 Task: Schedule a session for the outdoor photography workshop.
Action: Mouse moved to (66, 110)
Screenshot: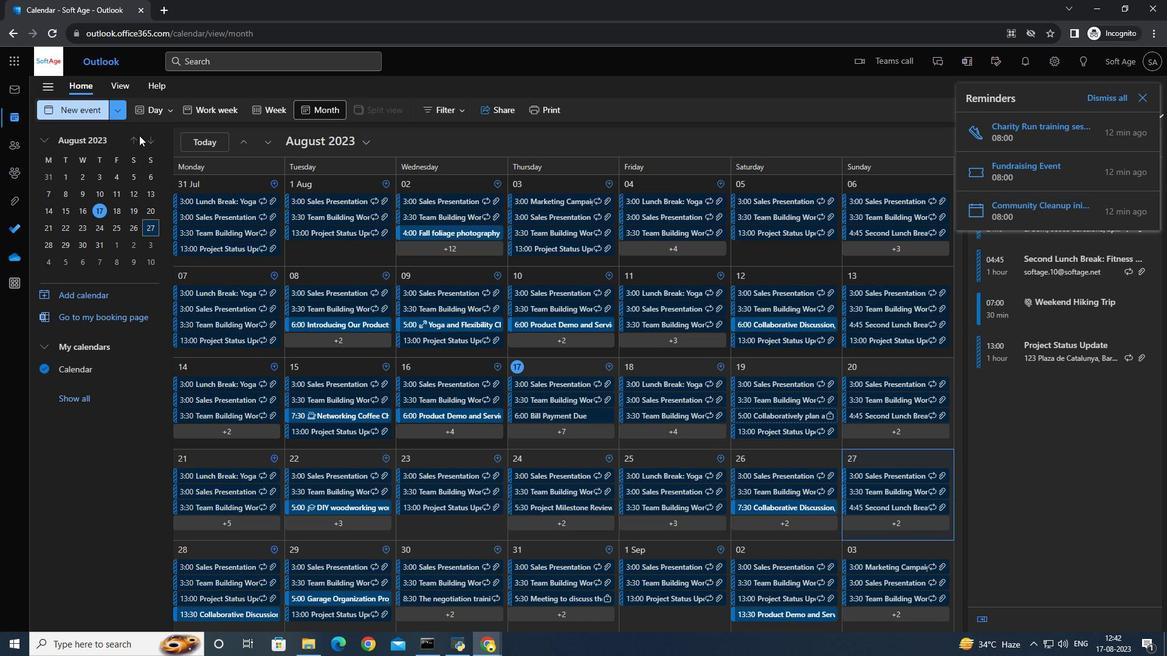 
Action: Mouse pressed left at (66, 110)
Screenshot: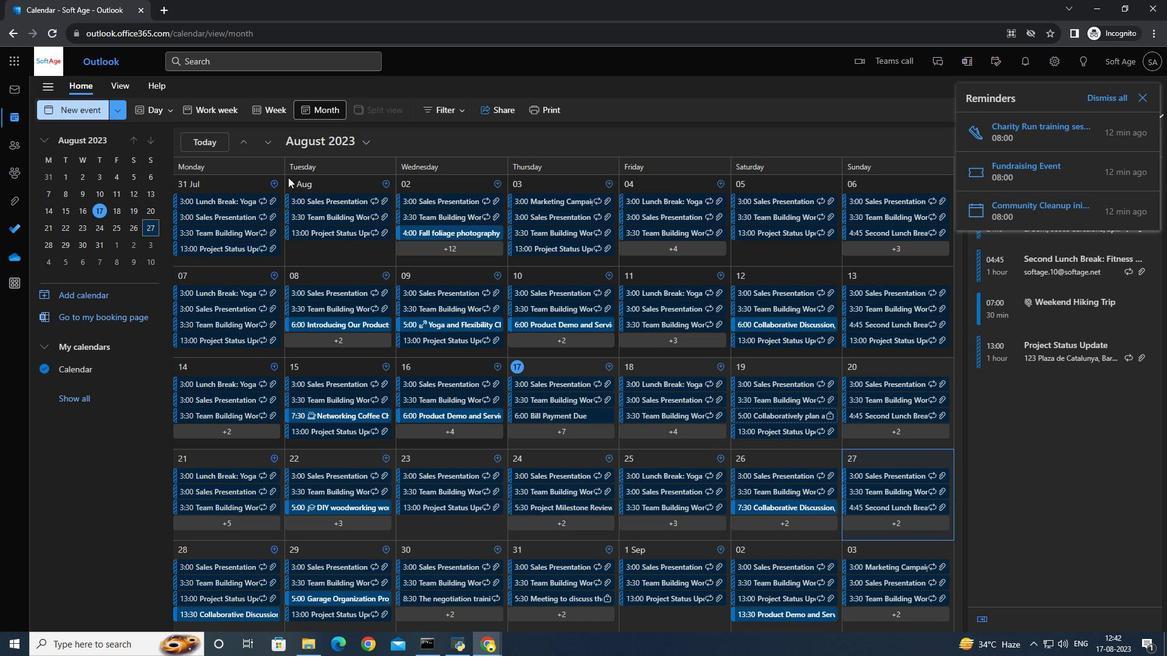 
Action: Mouse moved to (412, 192)
Screenshot: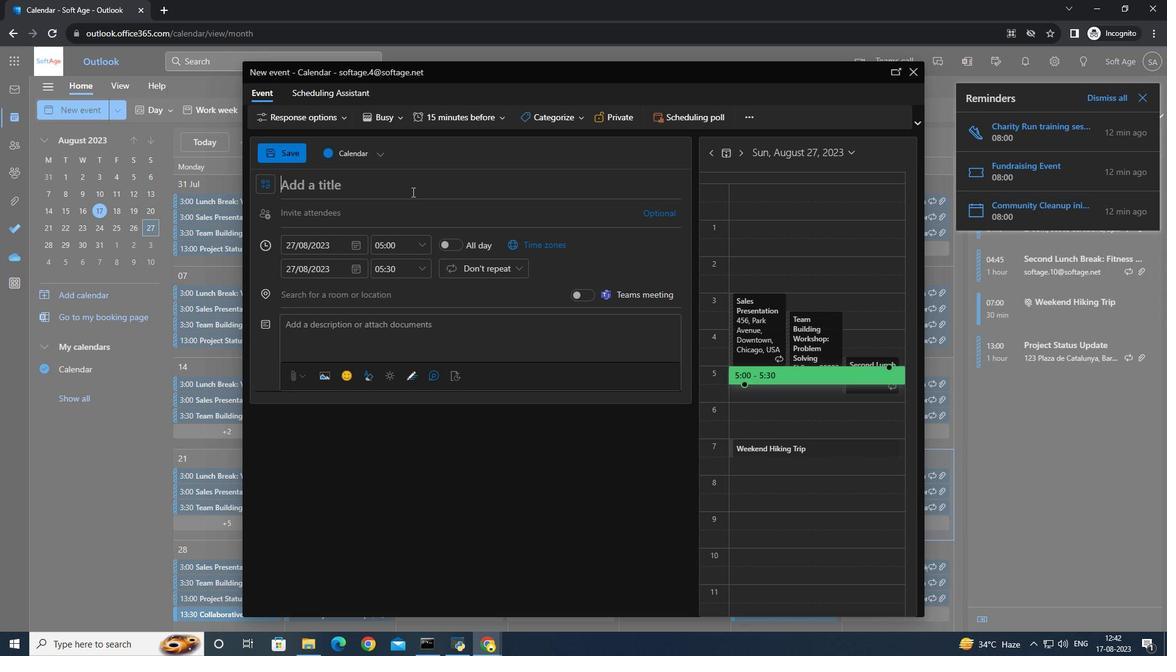 
Action: Key pressed <Key.caps_lock>O<Key.caps_lock>utdoor<Key.space>photy<Key.backspace>ography<Key.space>w
Screenshot: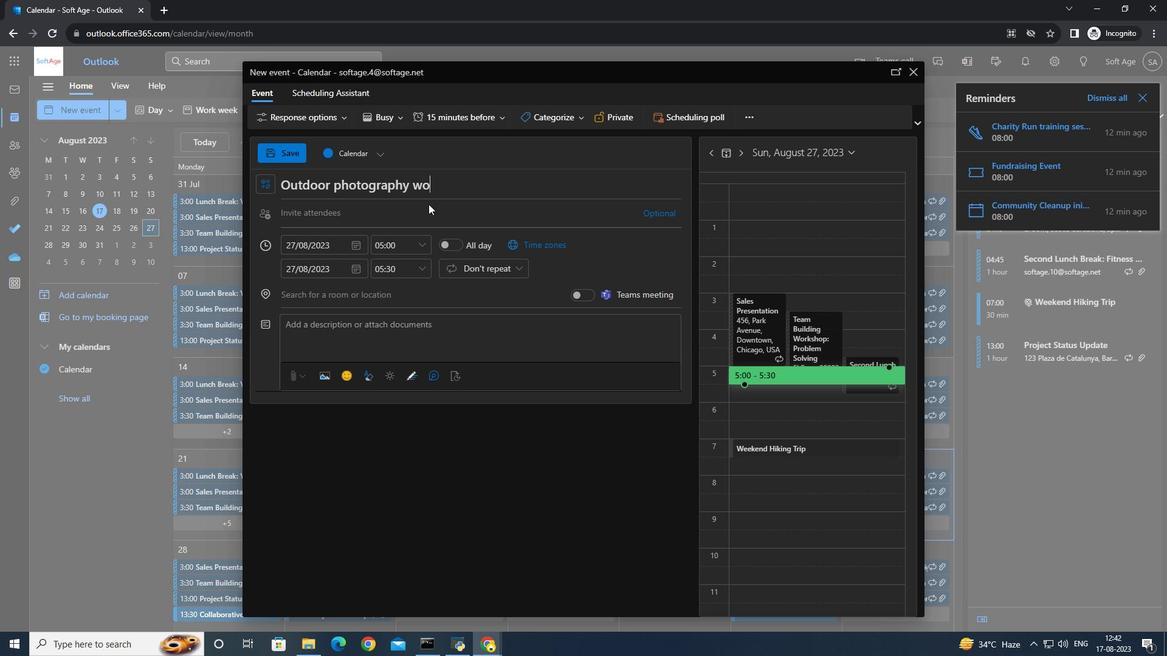 
Action: Mouse moved to (428, 204)
Screenshot: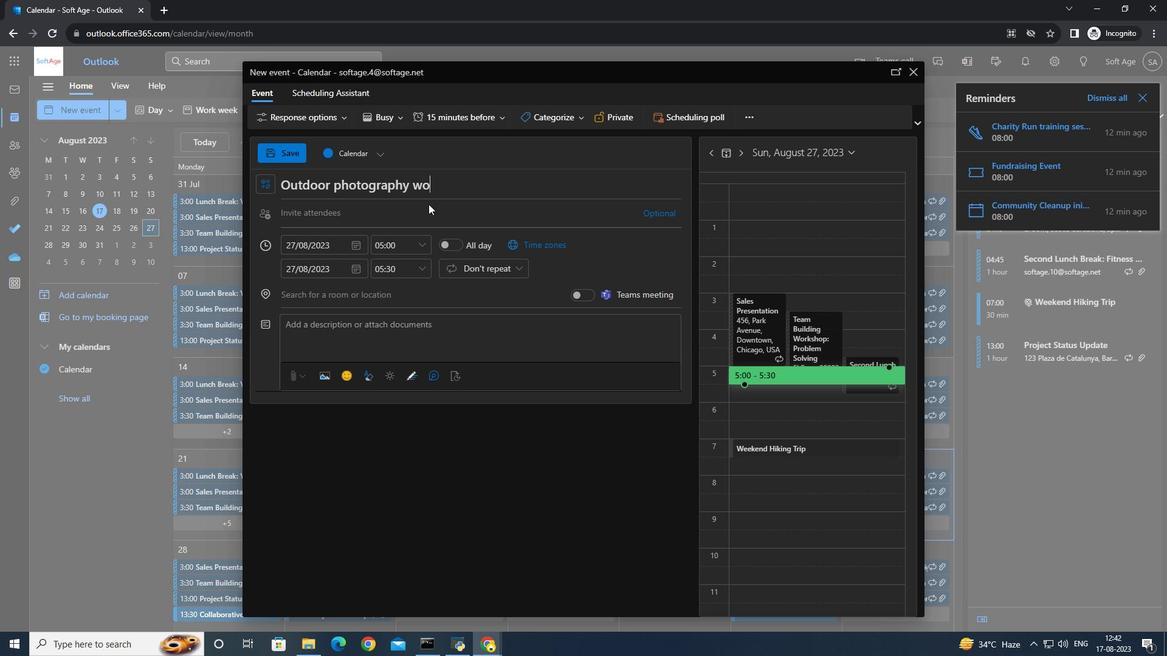 
Action: Key pressed orkshop
Screenshot: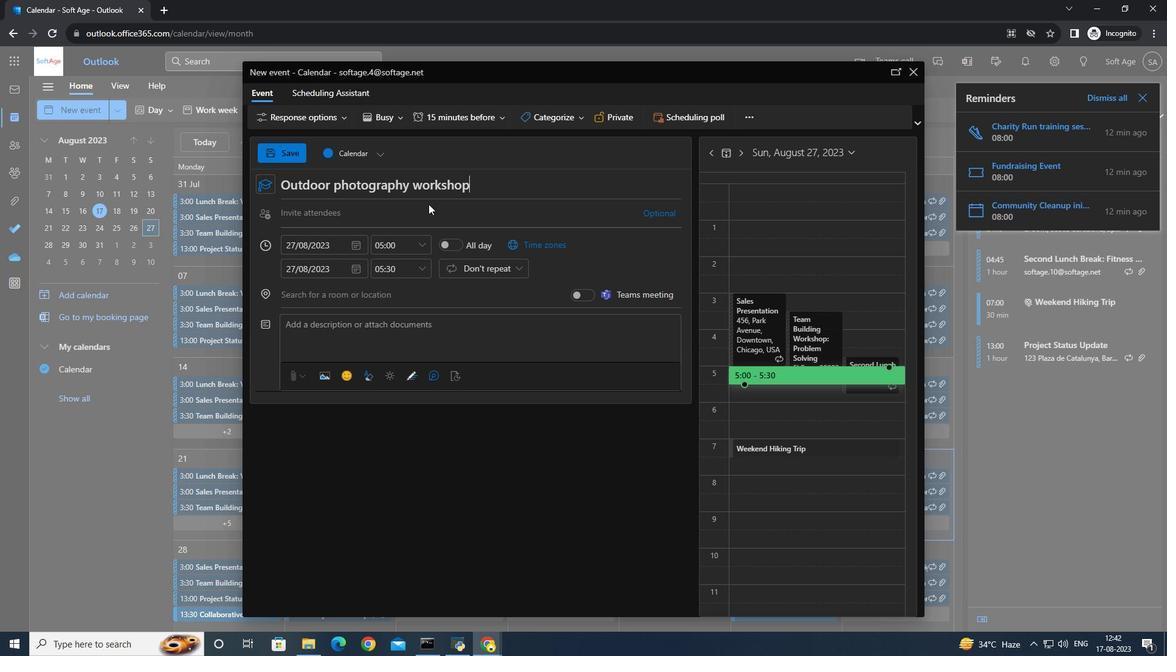 
Action: Mouse moved to (323, 255)
Screenshot: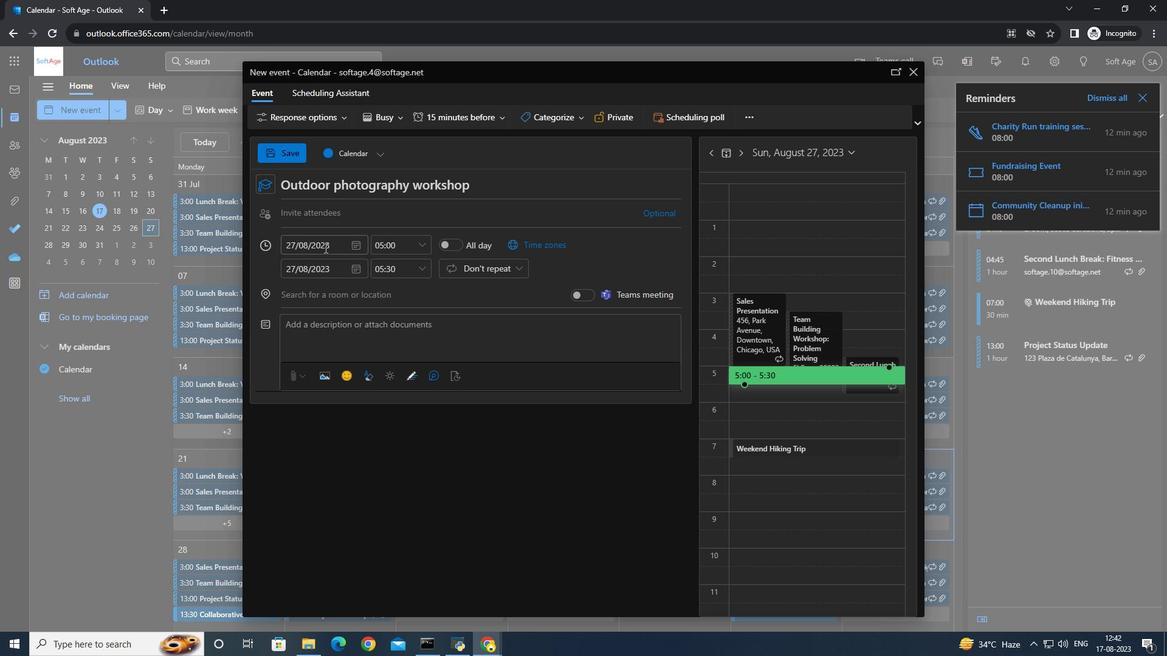
Action: Mouse pressed left at (323, 255)
Screenshot: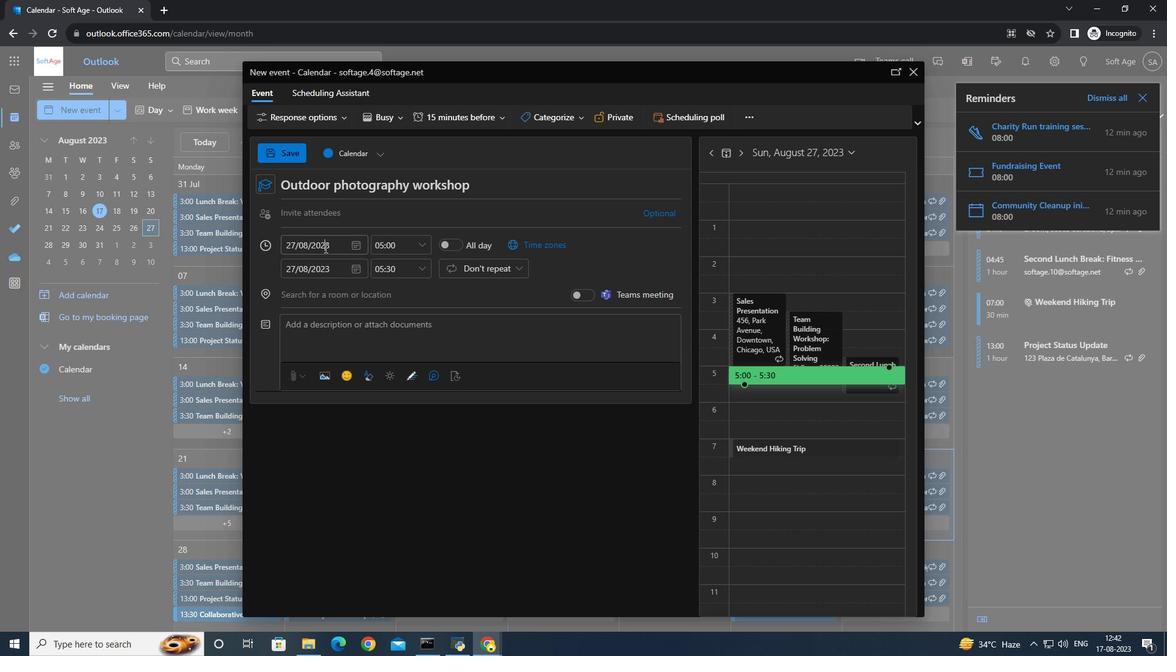 
Action: Mouse moved to (324, 248)
Screenshot: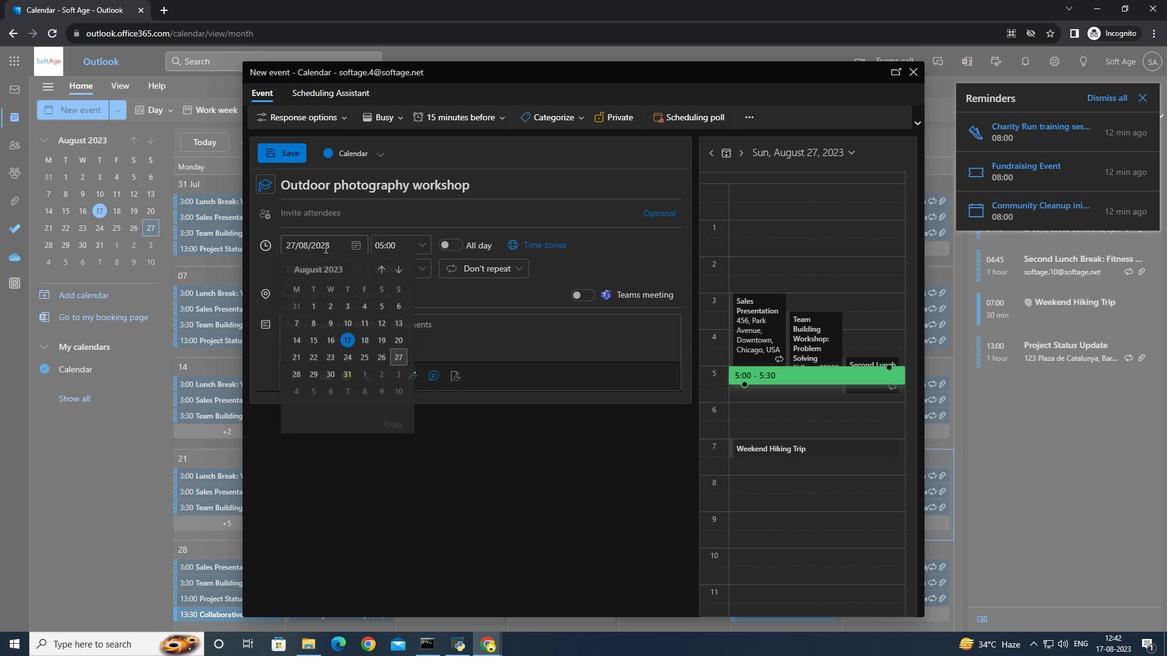 
Action: Mouse pressed left at (324, 248)
Screenshot: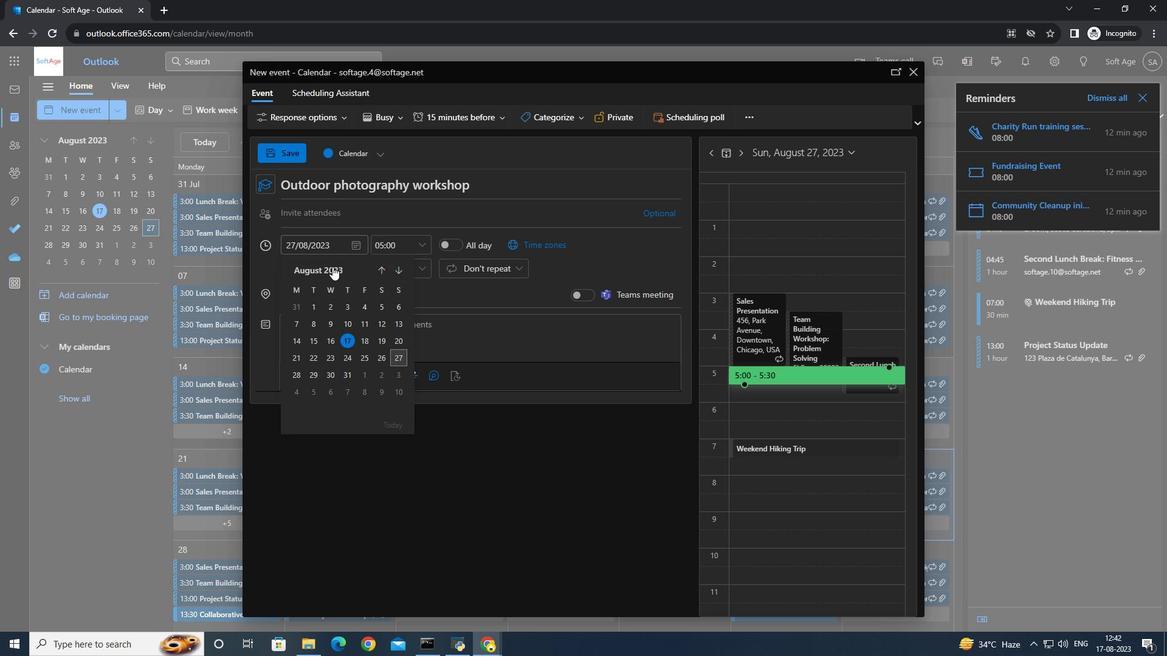 
Action: Mouse moved to (319, 338)
Screenshot: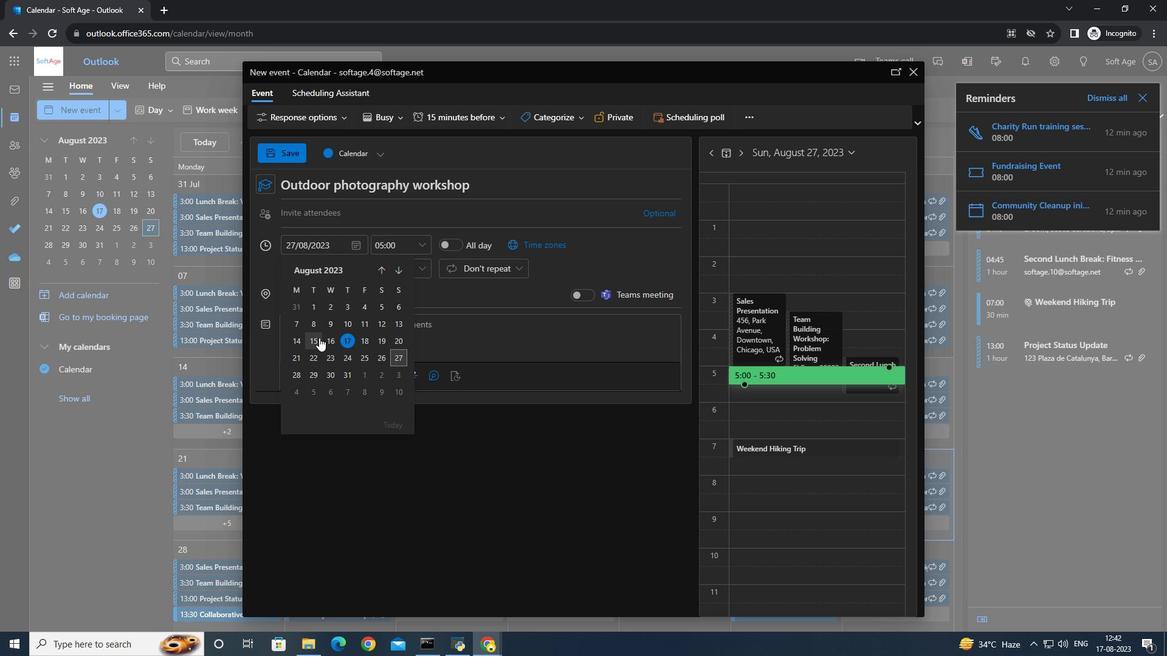 
Action: Mouse pressed left at (319, 338)
Screenshot: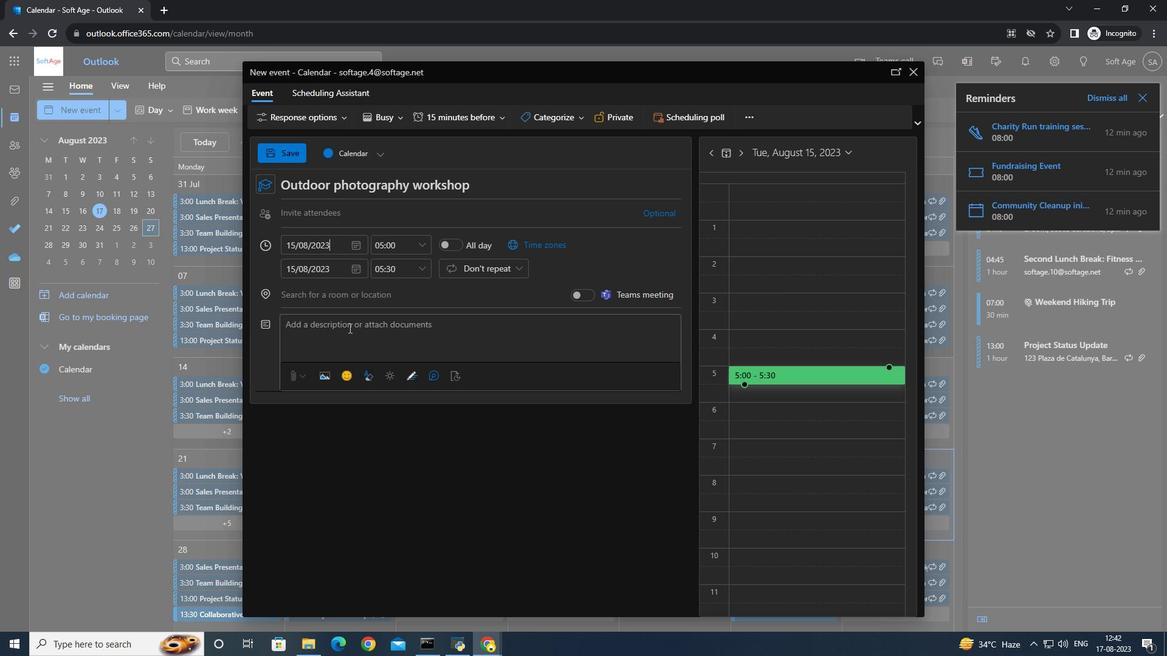 
Action: Mouse moved to (309, 249)
Screenshot: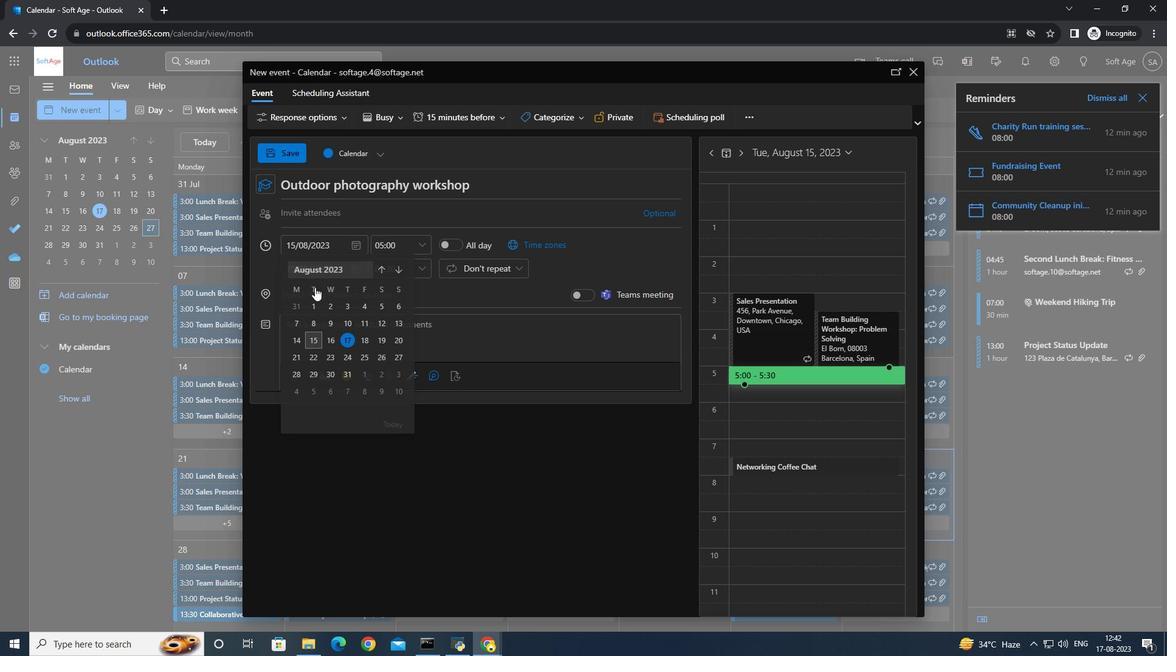 
Action: Mouse pressed left at (309, 249)
Screenshot: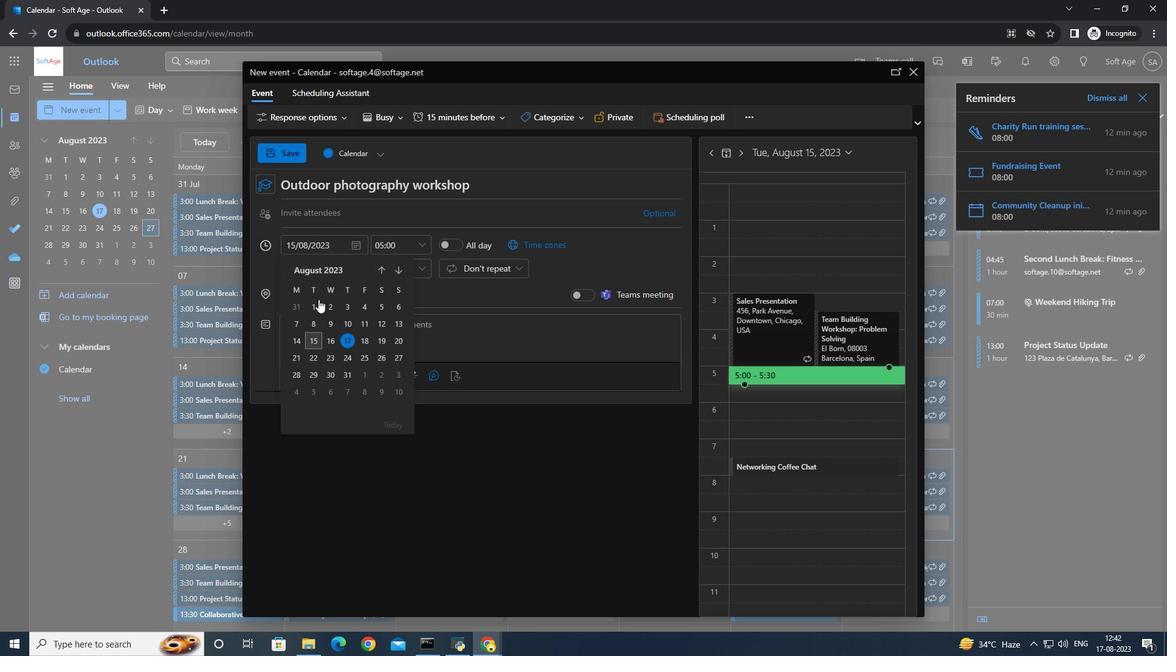 
Action: Mouse moved to (333, 336)
Screenshot: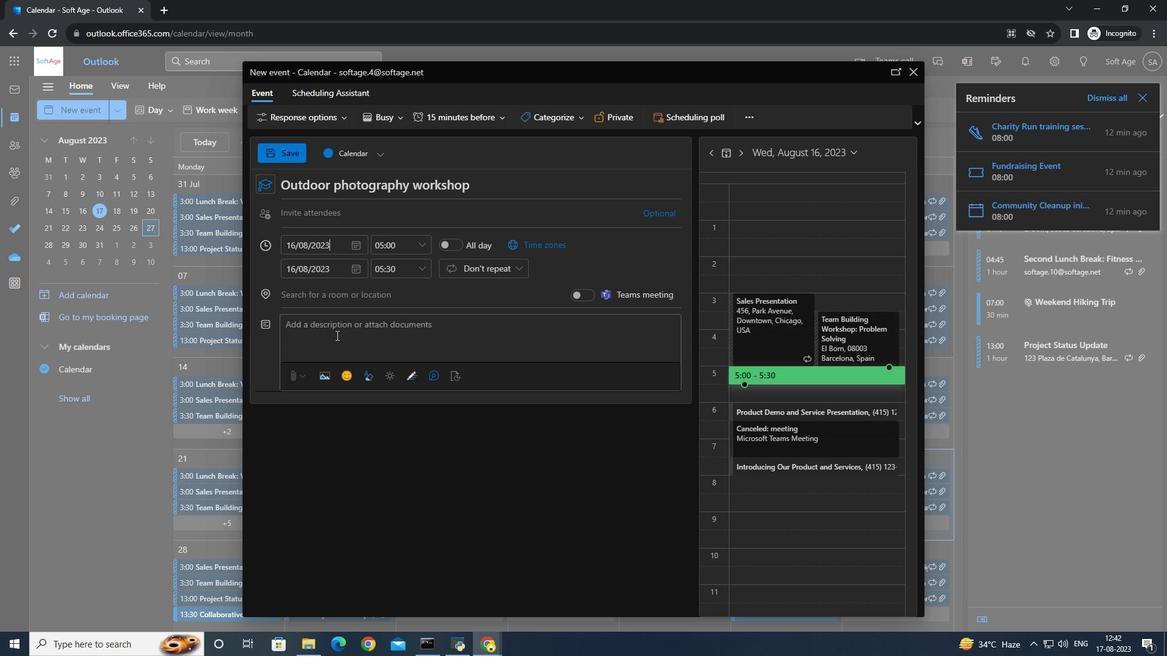 
Action: Mouse pressed left at (333, 336)
Screenshot: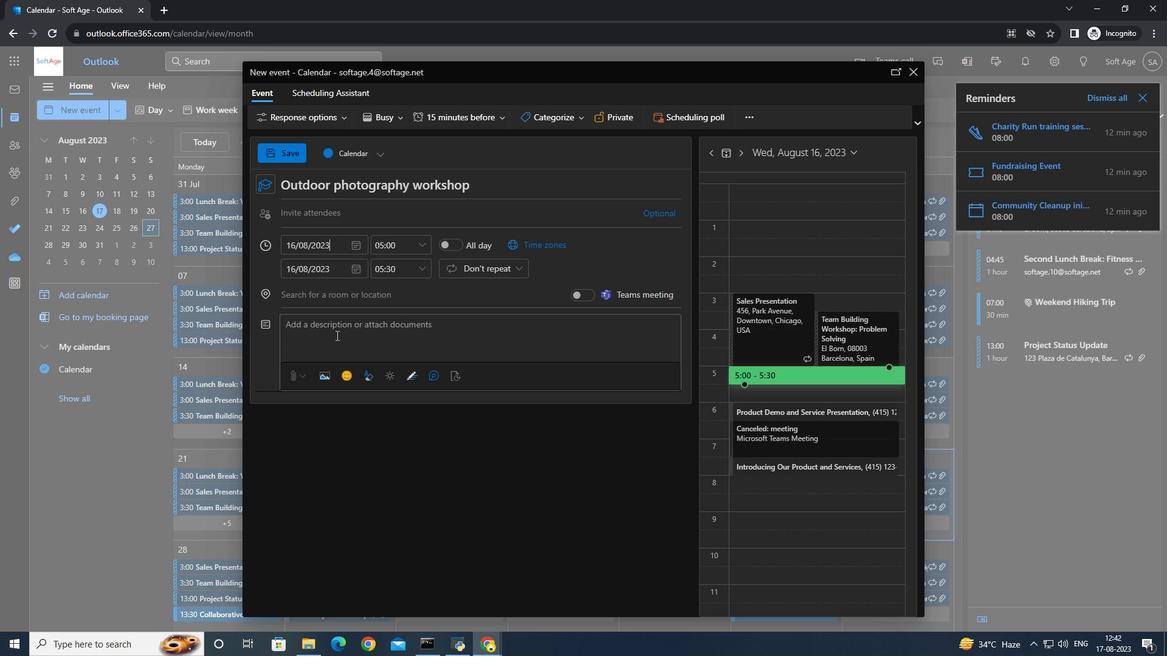 
Action: Mouse moved to (411, 253)
Screenshot: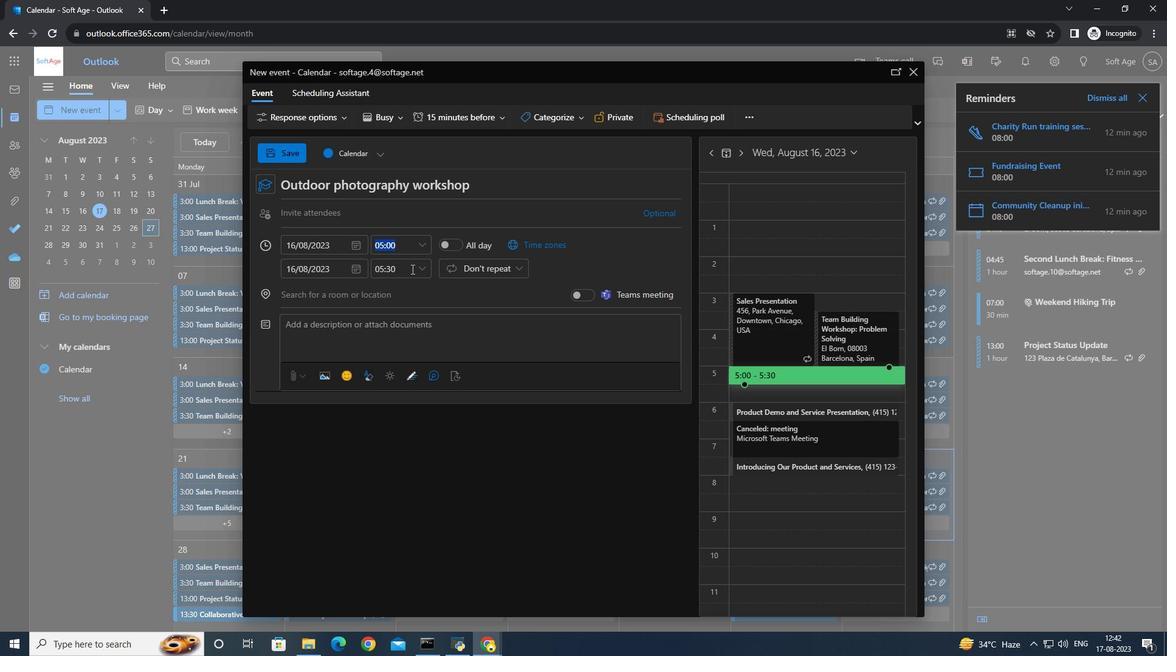 
Action: Mouse pressed left at (411, 253)
Screenshot: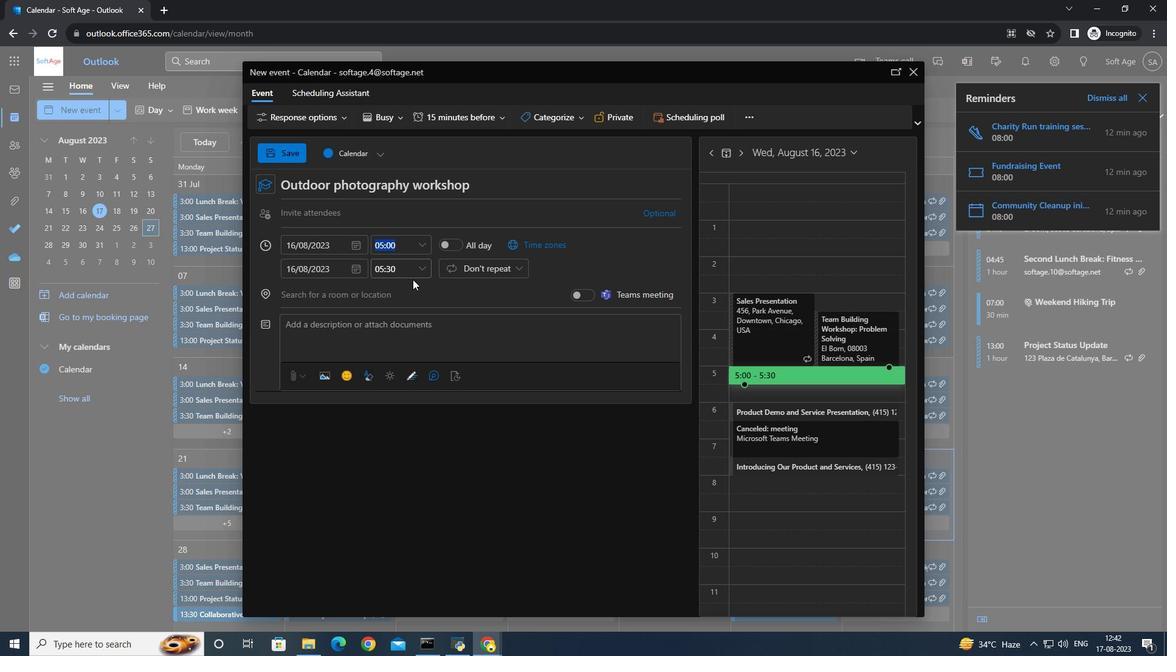 
Action: Mouse moved to (273, 156)
Screenshot: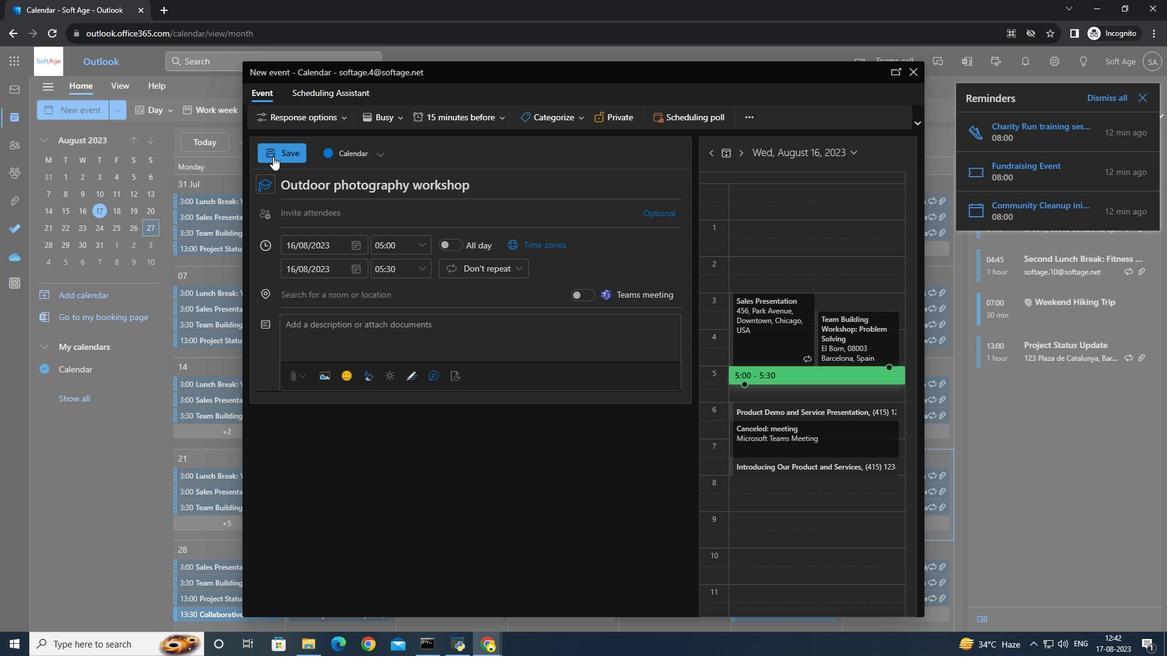
Action: Mouse pressed left at (273, 156)
Screenshot: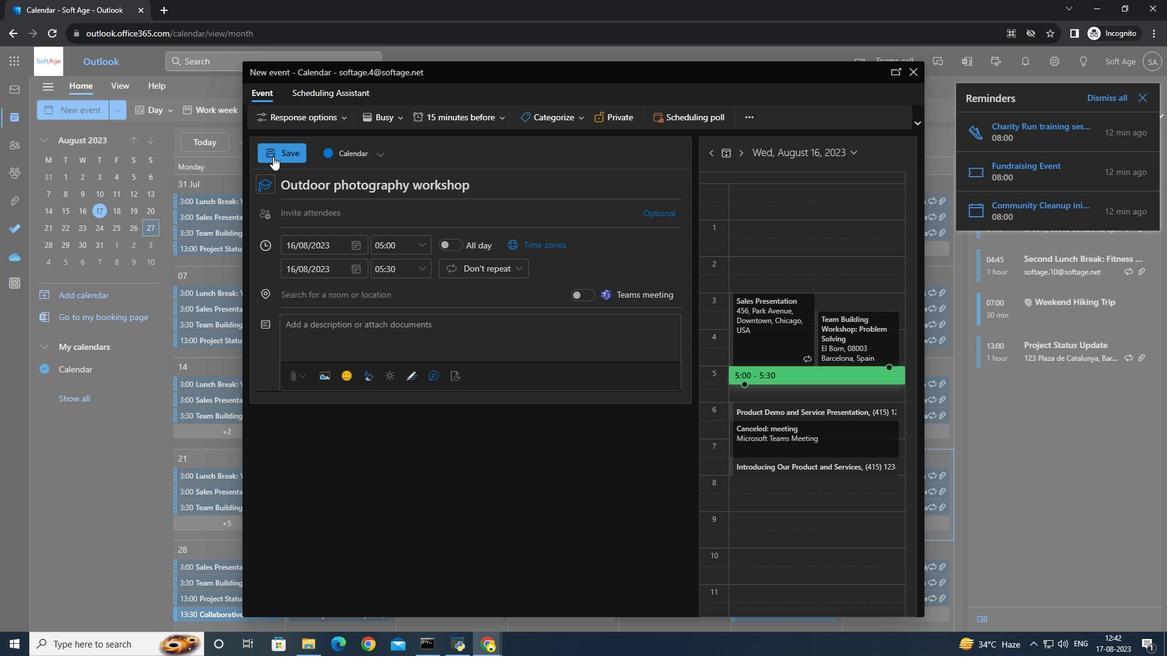 
